 Task: Set up a 4-hour guided mural art tour to learn about urban street art.
Action: Key pressed u<Key.caps_lock>RBAN<Key.space><Key.caps_lock>s<Key.caps_lock>TREET<Key.space><Key.caps_lock>a<Key.caps_lock>RT<Key.space><Key.caps_lock>m<Key.caps_lock>URAL<Key.space><Key.caps_lock>t<Key.caps_lock>OUR
Screenshot: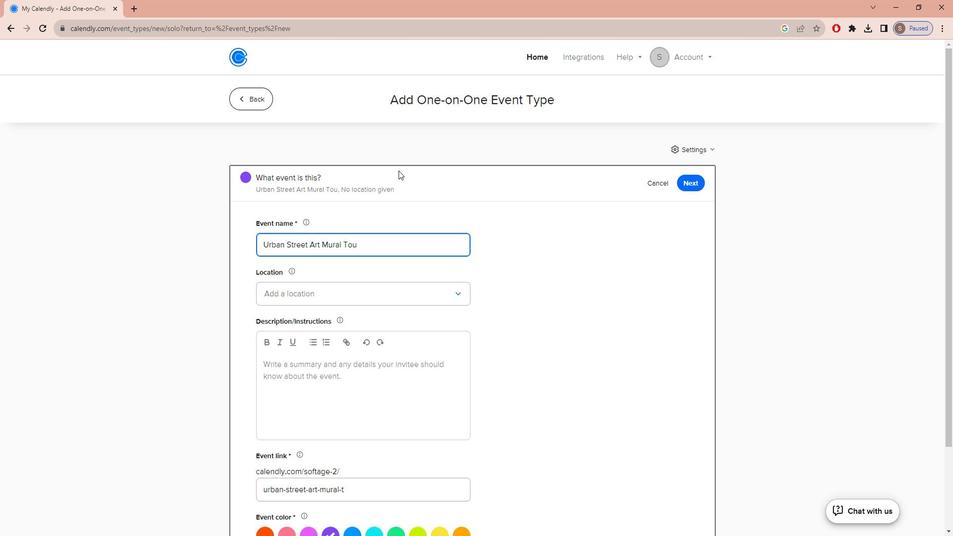 
Action: Mouse moved to (405, 297)
Screenshot: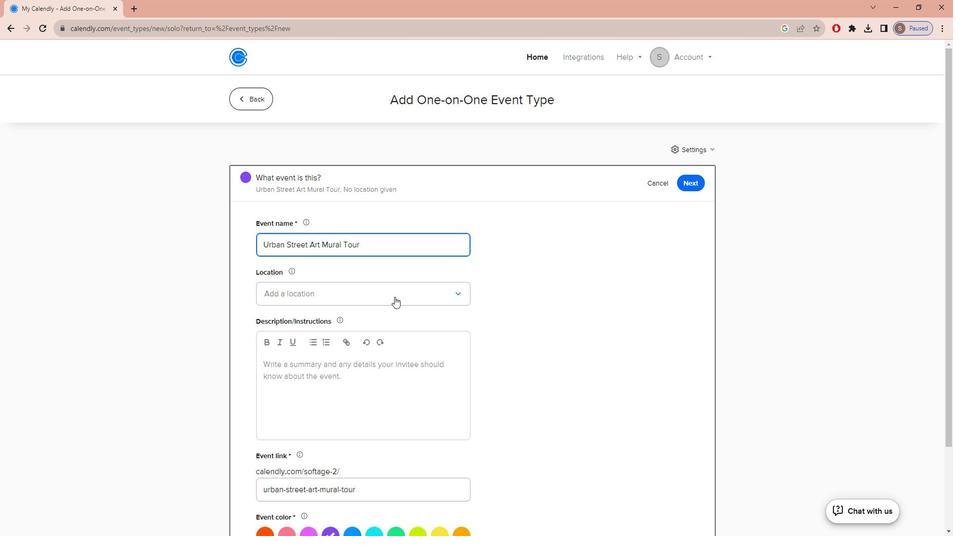 
Action: Mouse pressed left at (405, 297)
Screenshot: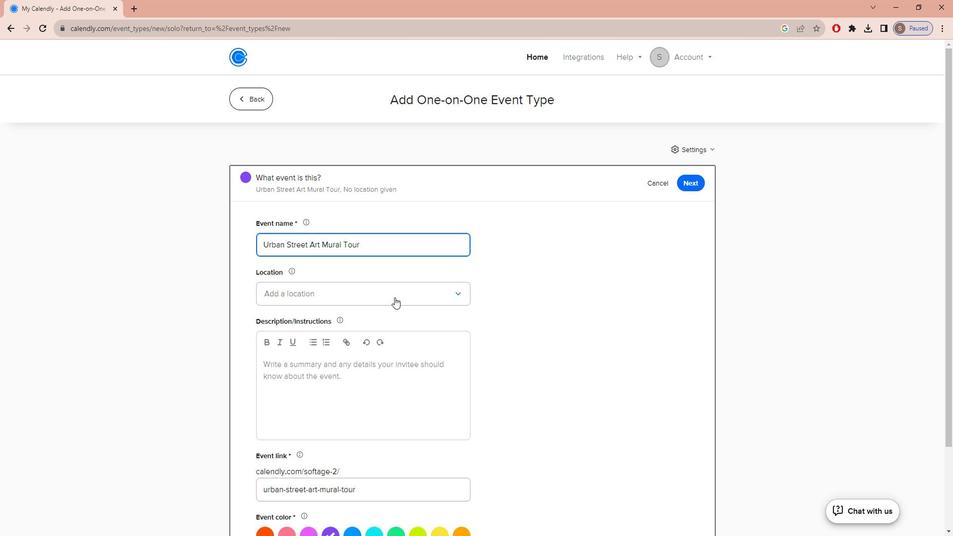 
Action: Mouse moved to (385, 315)
Screenshot: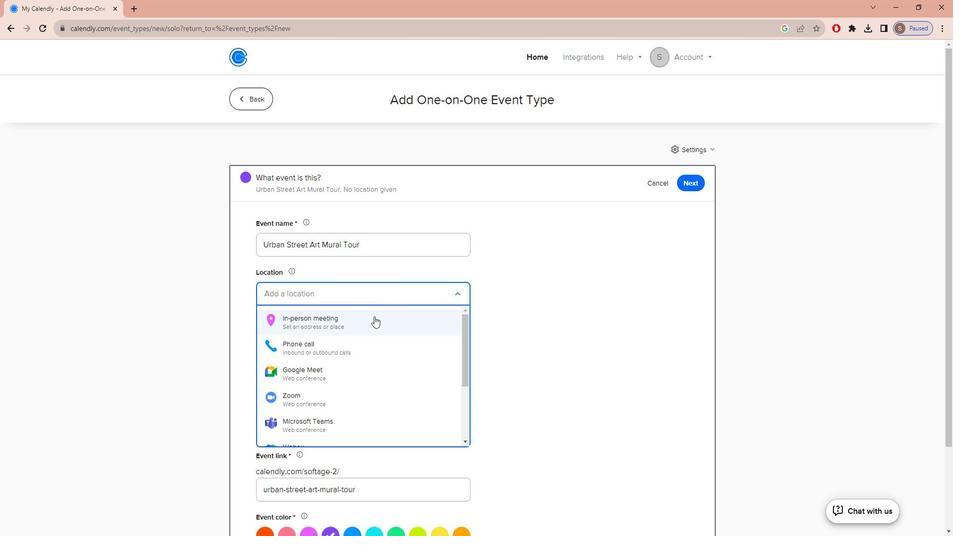 
Action: Mouse pressed left at (385, 315)
Screenshot: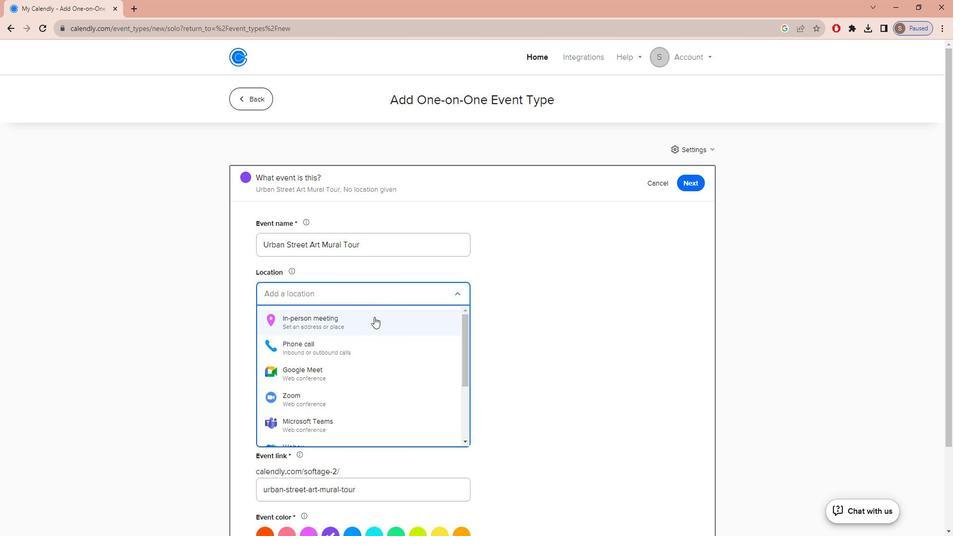 
Action: Mouse moved to (448, 180)
Screenshot: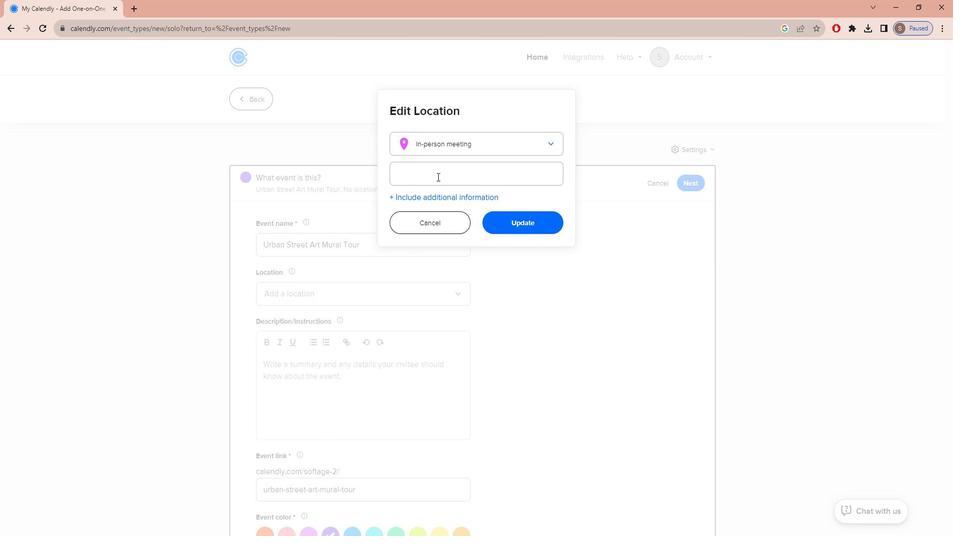 
Action: Mouse pressed left at (448, 180)
Screenshot: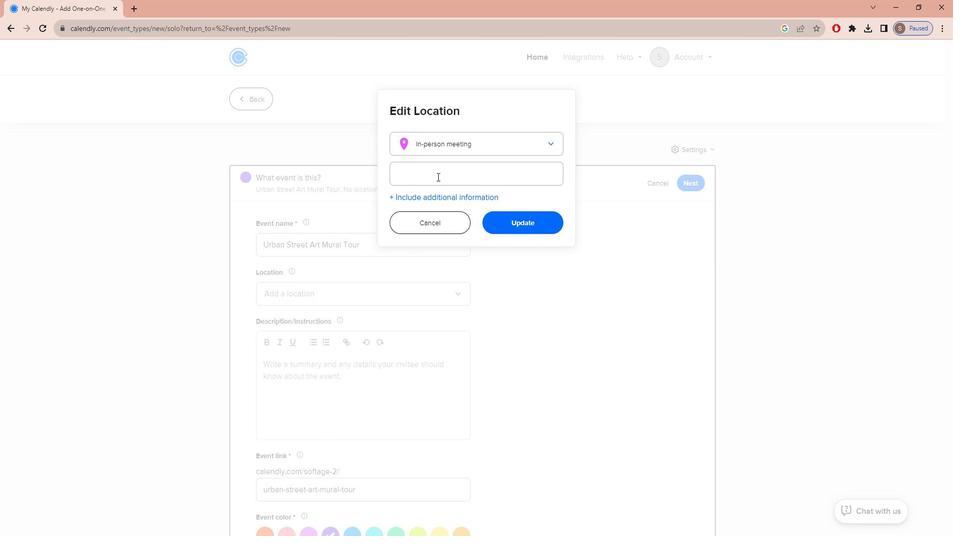 
Action: Mouse moved to (449, 180)
Screenshot: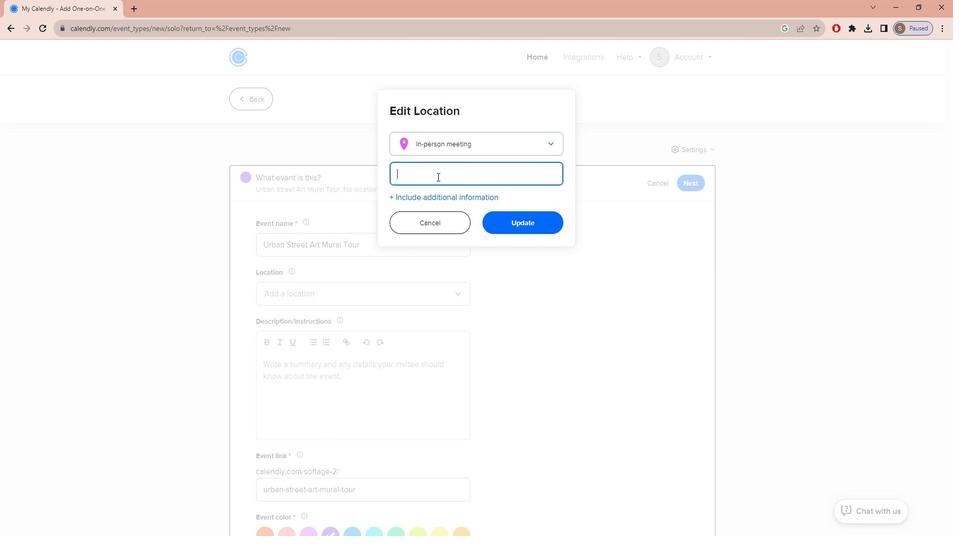 
Action: Key pressed <Key.caps_lock>c<Key.caps_lock>ITY<Key.space><Key.caps_lock>a<Key.caps_lock>RT<Key.space><Key.caps_lock>c<Key.caps_lock>ENTER,<Key.space>123<Key.space><Key.caps_lock>m<Key.caps_lock>AIN<Key.space><Key.caps_lock>s<Key.caps_lock>TREET,<Key.space><Key.caps_lock>s<Key.caps_lock>AN<Key.space><Key.caps_lock>j<Key.caps_lock>OSE,<Key.space><Key.caps_lock>c<Key.caps_lock>ALIFORNIA,<Key.space><Key.caps_lock>usa
Screenshot: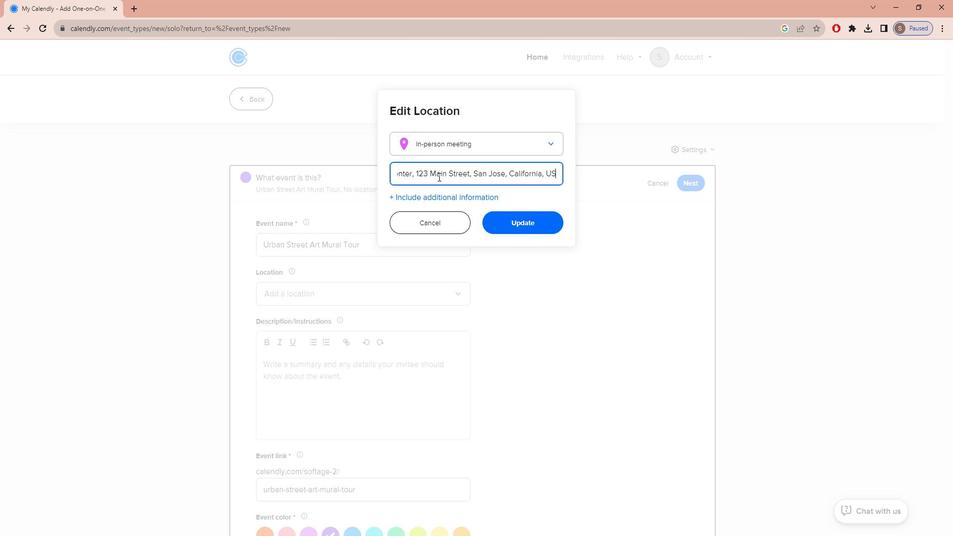 
Action: Mouse moved to (516, 225)
Screenshot: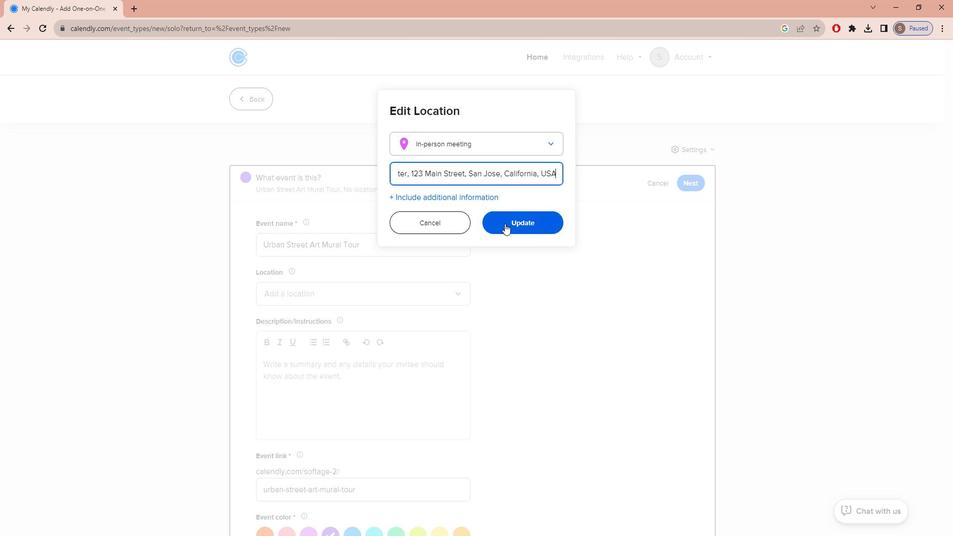 
Action: Mouse pressed left at (516, 225)
Screenshot: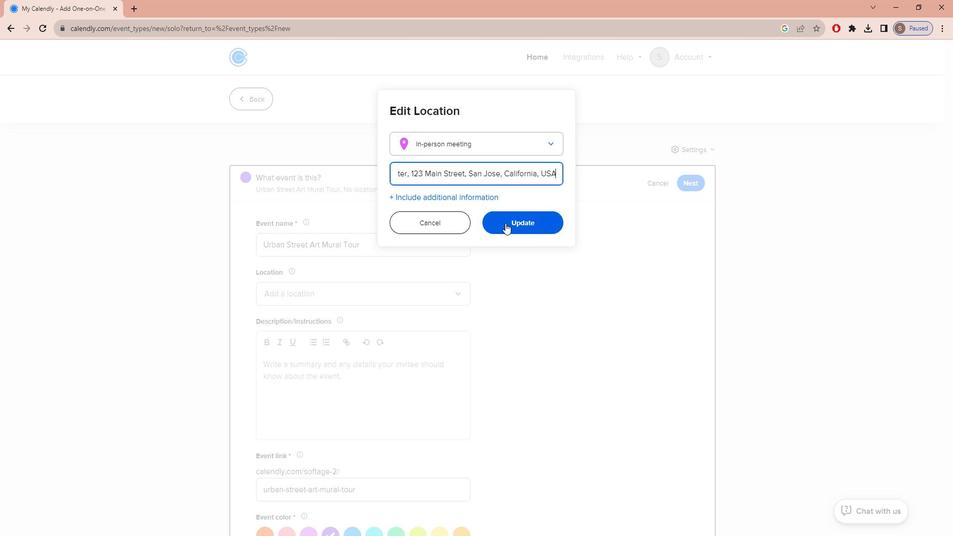 
Action: Mouse moved to (385, 388)
Screenshot: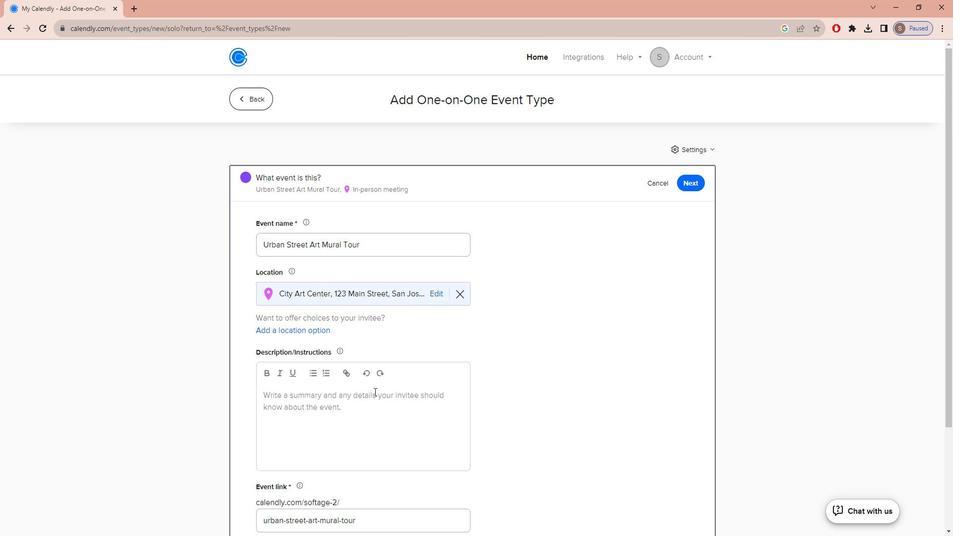 
Action: Mouse pressed left at (385, 388)
Screenshot: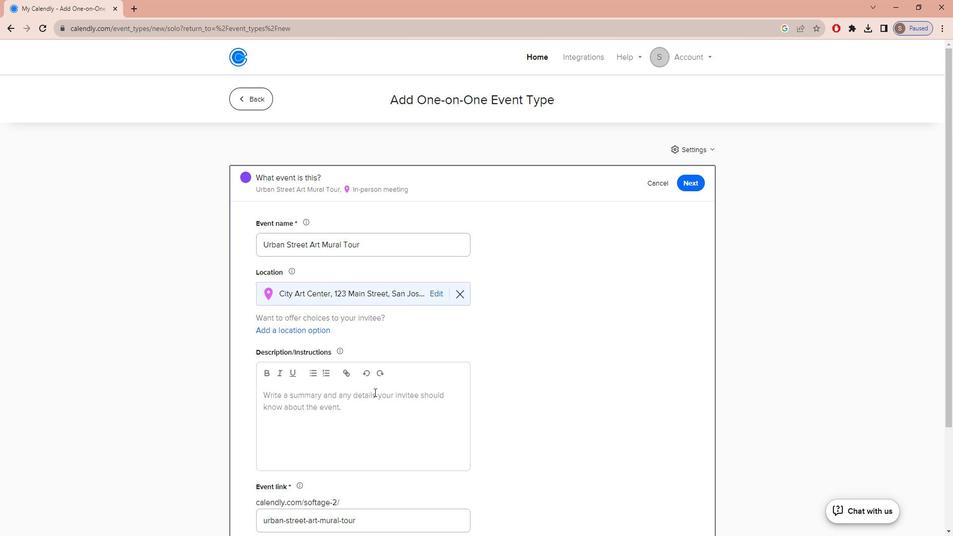 
Action: Key pressed j<Key.caps_lock>OIN<Key.space>US<Key.space>FOR<Key.space>FASCINATING<Key.space>JOURNEY<Key.space>THROUGH<Key.space>THE<Key.space>VIBRANT<Key.space>WORLD<Key.space>OF<Key.space>URBN<Key.backspace>AN<Key.space>STREET<Key.space>ART.<Key.space><Key.caps_lock>o<Key.caps_lock>UR<Key.space>GUIDED<Key.space>MURAL<Key.space>ART<Key.space>TOUR<Key.space>WILL<Key.space>TAKE<Key.space>YOU<Key.space>ON<Key.space>A<Key.space>CAPTIVATING<Key.space>EXPLORATION<Key.space>OF<Key.space>THE<Key.space>CITY'S<Key.space>MOST<Key.space>COLORFUL<Key.space>AND<Key.space>THOUGHT-PROVOKING<Key.space>MURALS.<Key.space><Key.caps_lock>y<Key.caps_lock>OU'LL<Key.space>LEARN<Key.space>ABOUT<Key.space>THE<Key.space>HISTORY,<Key.space>CULTURE,<Key.space>AND<Key.space>SIGNIFICANCE<Key.space>OF<Key.space>STREET<Key.space>ART,<Key.space>AS<Key.space>WELLA<Key.backspace><Key.space>AS<Key.space>THE<Key.space>STORIES<Key.space>BEHIND<Key.space>EACH<Key.space>MURAL.<Key.space>
Screenshot: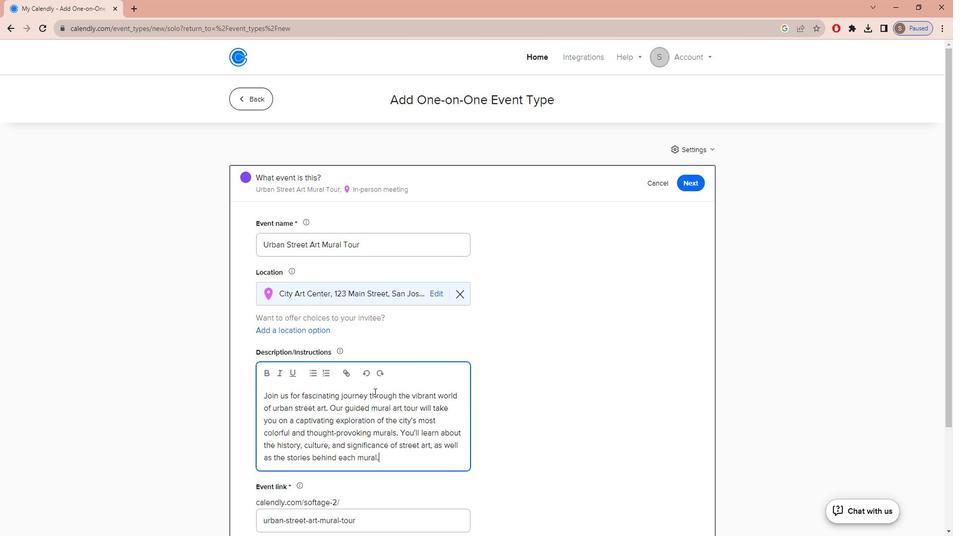 
Action: Mouse moved to (554, 349)
Screenshot: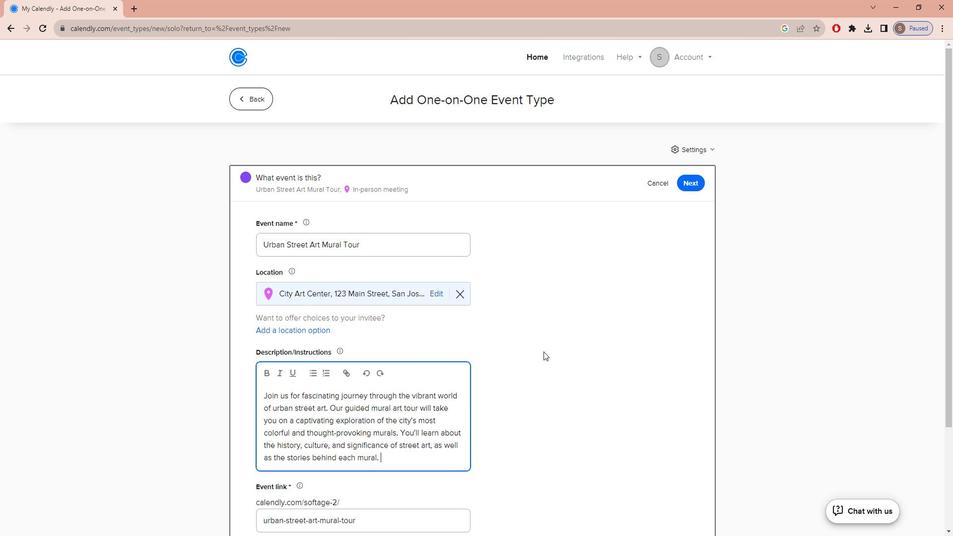 
Action: Mouse scrolled (554, 348) with delta (0, 0)
Screenshot: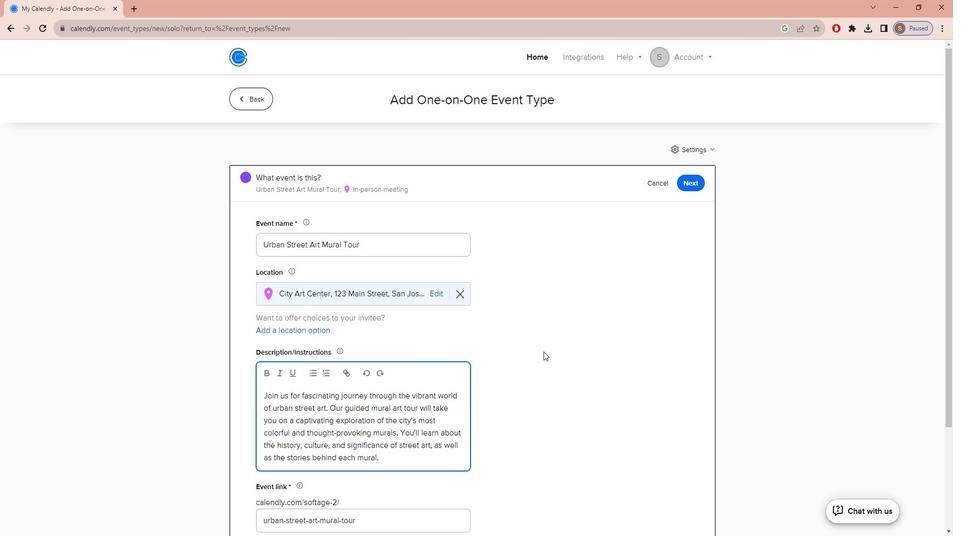 
Action: Mouse scrolled (554, 348) with delta (0, 0)
Screenshot: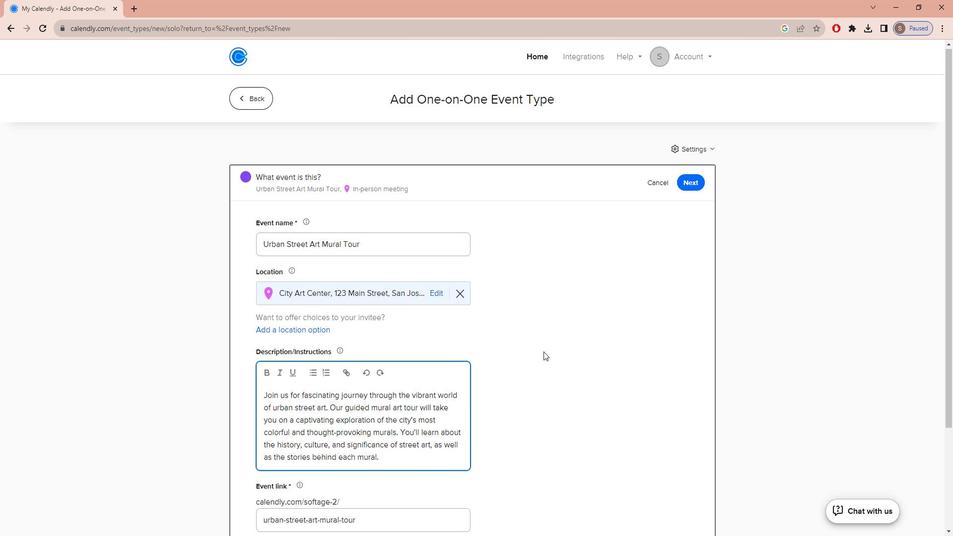 
Action: Mouse scrolled (554, 348) with delta (0, 0)
Screenshot: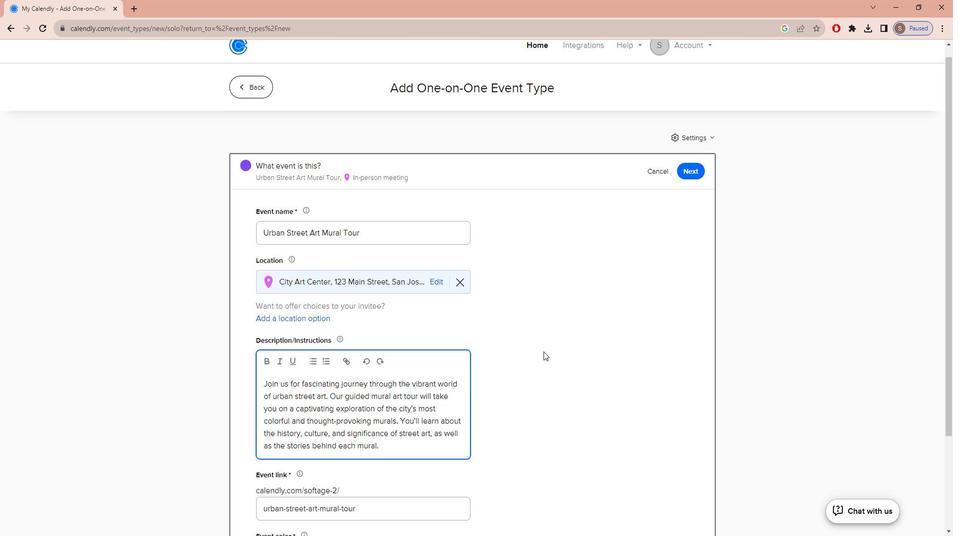 
Action: Mouse scrolled (554, 348) with delta (0, 0)
Screenshot: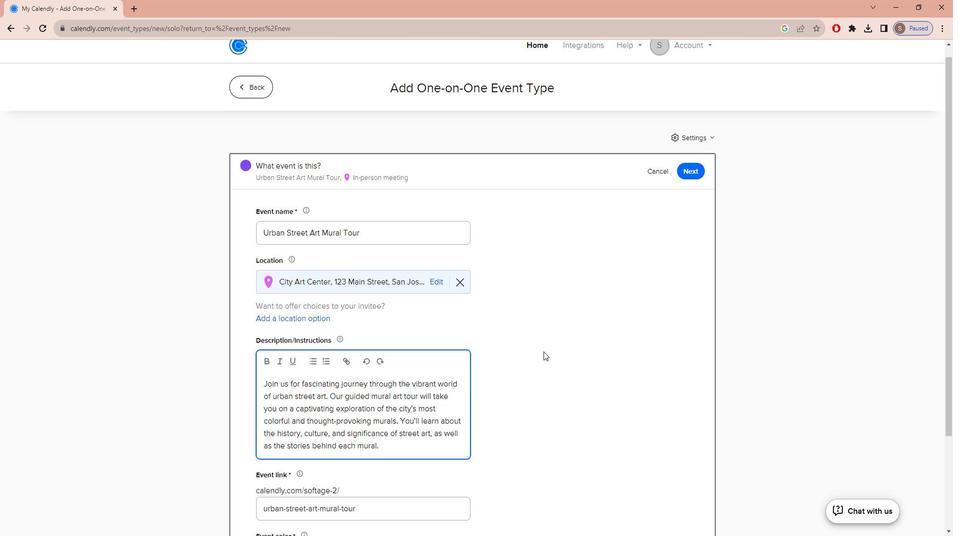 
Action: Mouse scrolled (554, 348) with delta (0, 0)
Screenshot: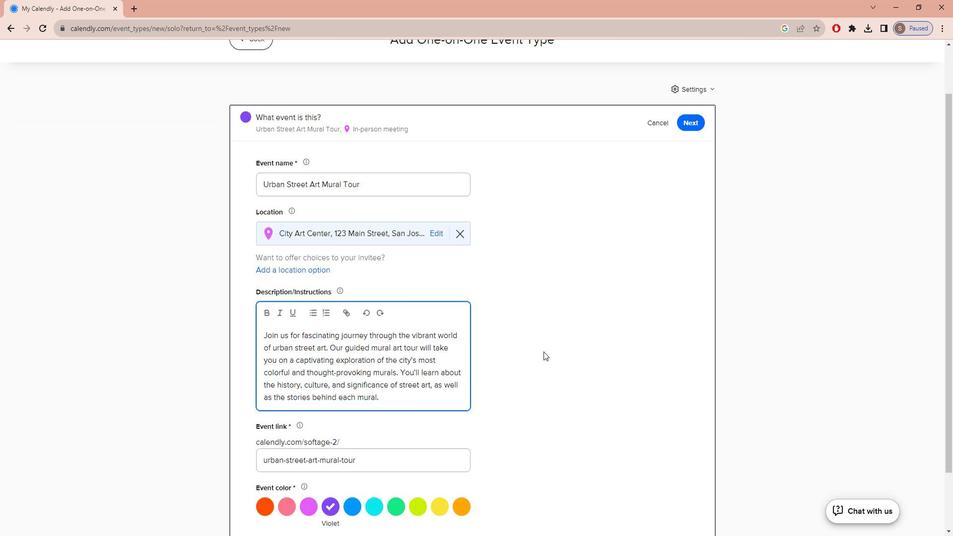 
Action: Mouse moved to (427, 427)
Screenshot: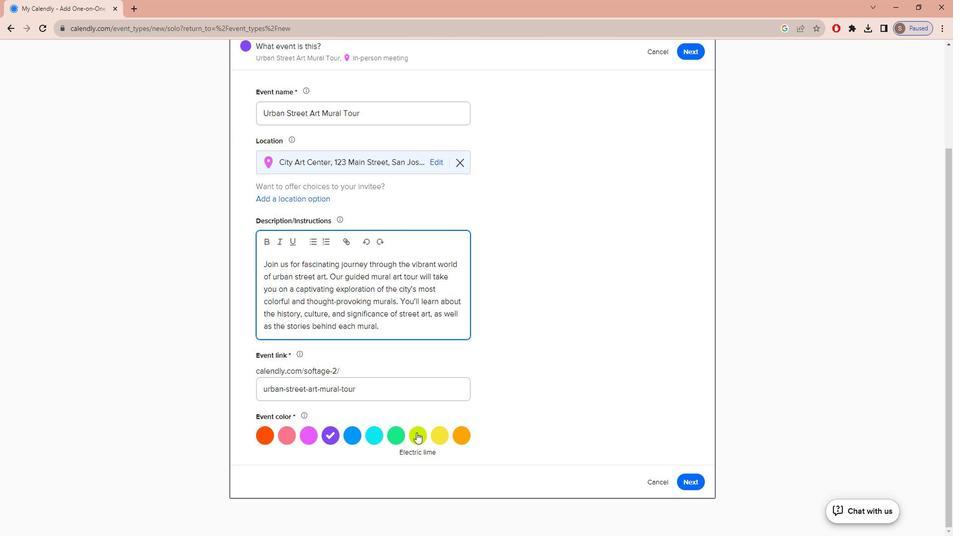 
Action: Mouse pressed left at (427, 427)
Screenshot: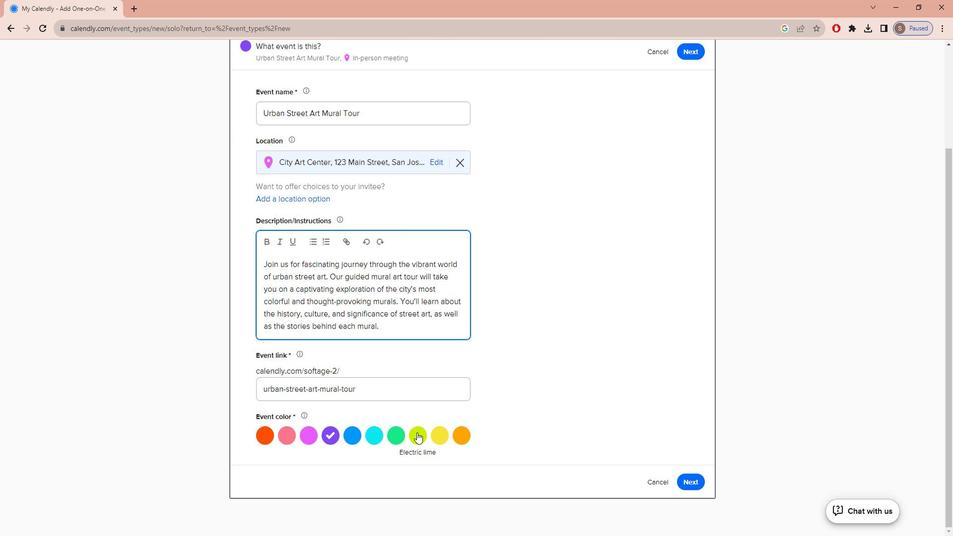 
Action: Mouse moved to (701, 474)
Screenshot: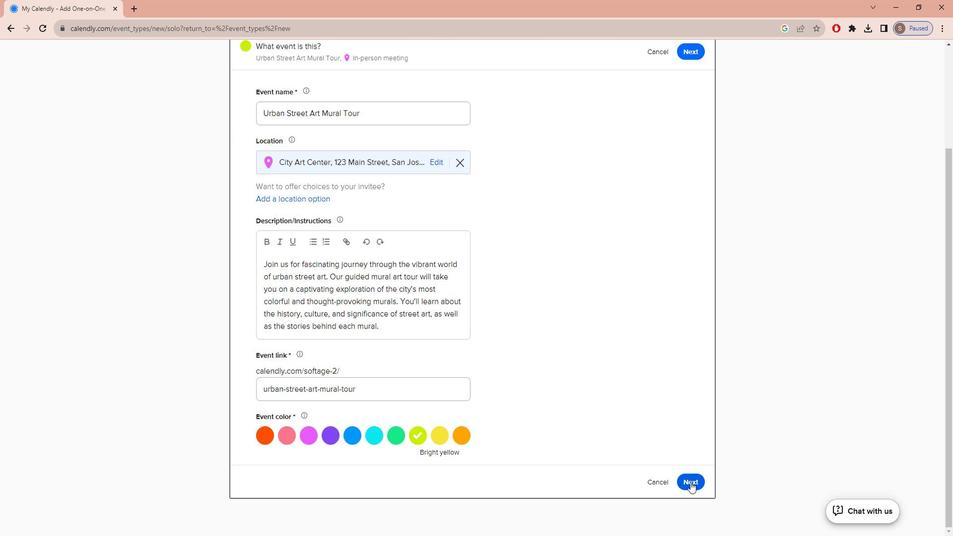 
Action: Mouse pressed left at (701, 474)
Screenshot: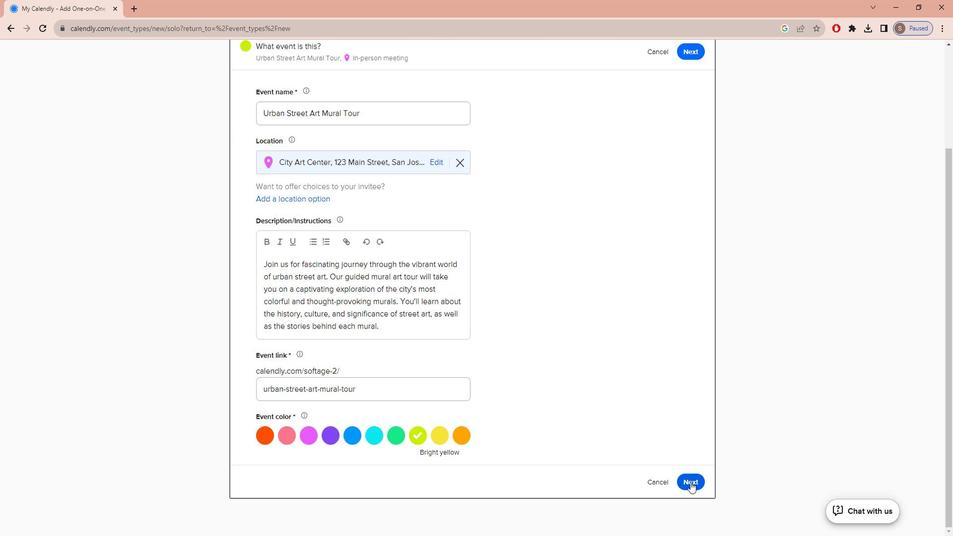 
Action: Mouse moved to (354, 308)
Screenshot: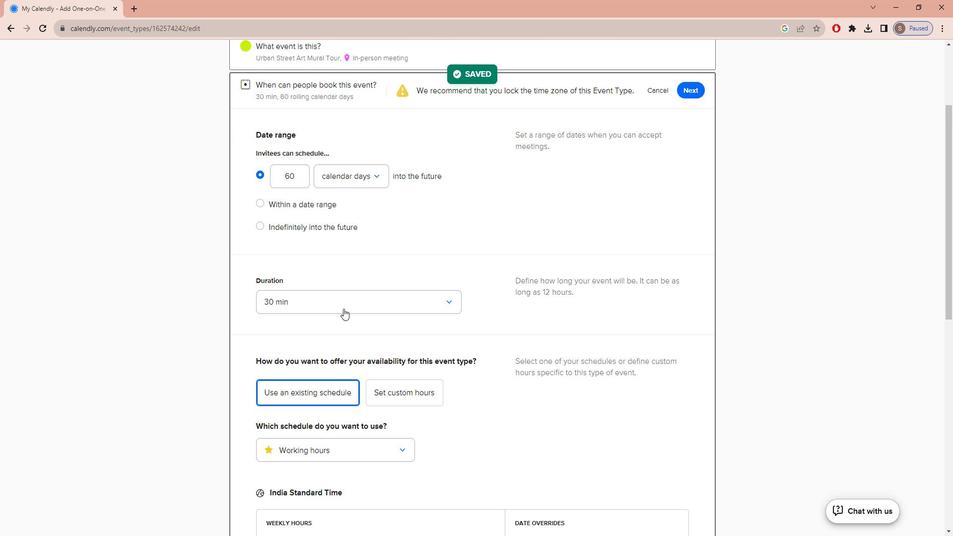 
Action: Mouse pressed left at (354, 308)
Screenshot: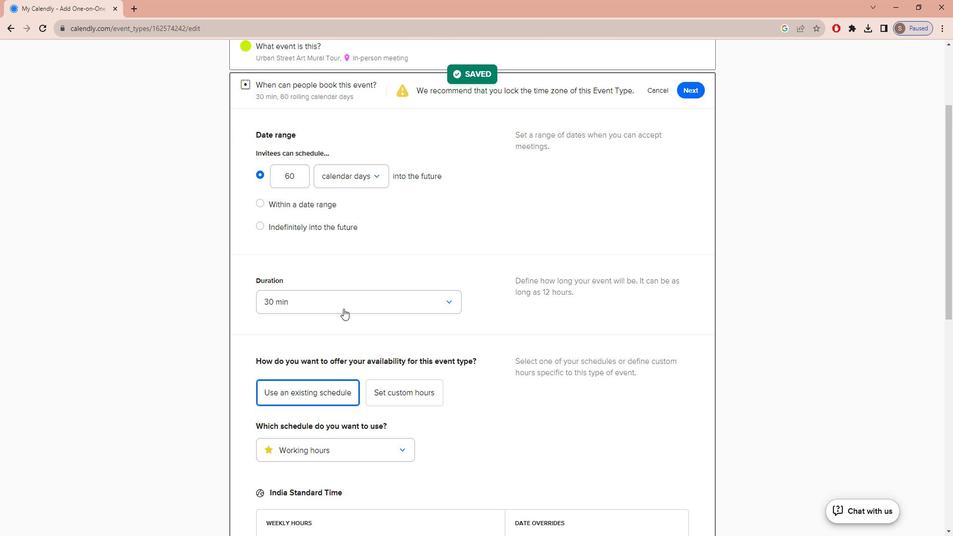 
Action: Mouse moved to (340, 406)
Screenshot: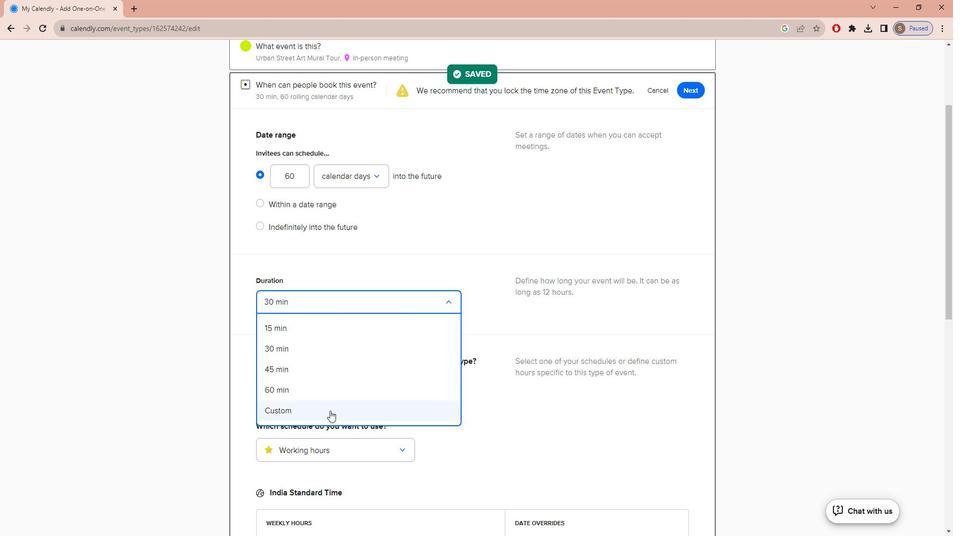 
Action: Mouse pressed left at (340, 406)
Screenshot: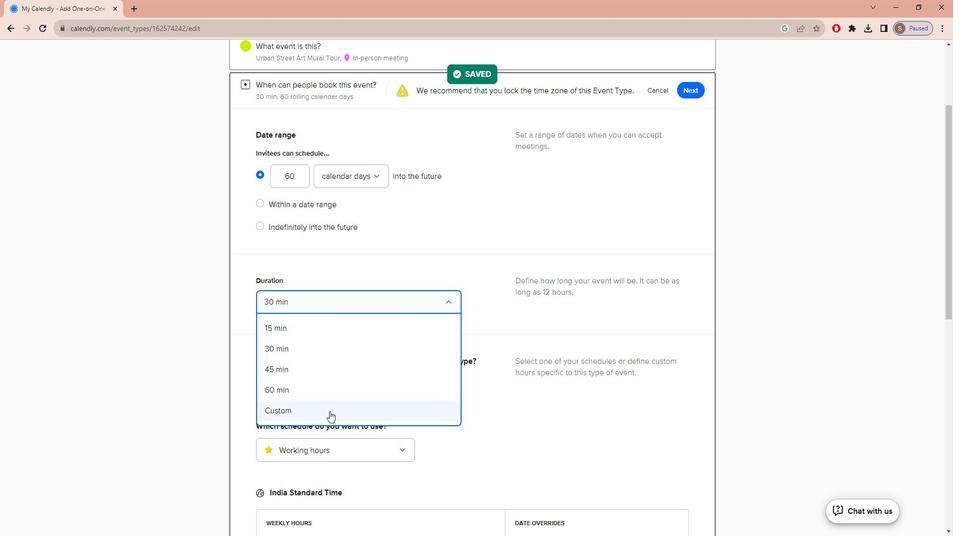 
Action: Mouse moved to (344, 323)
Screenshot: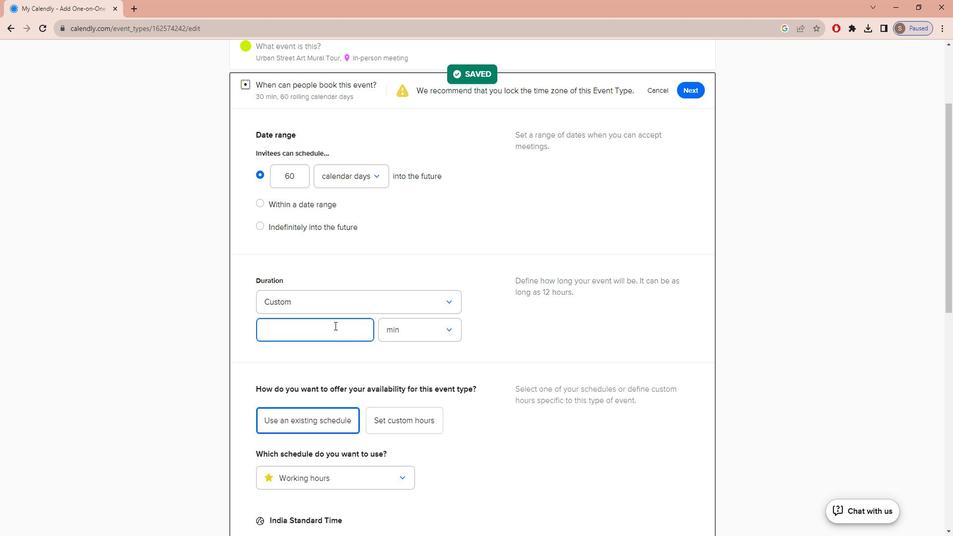 
Action: Key pressed 4
Screenshot: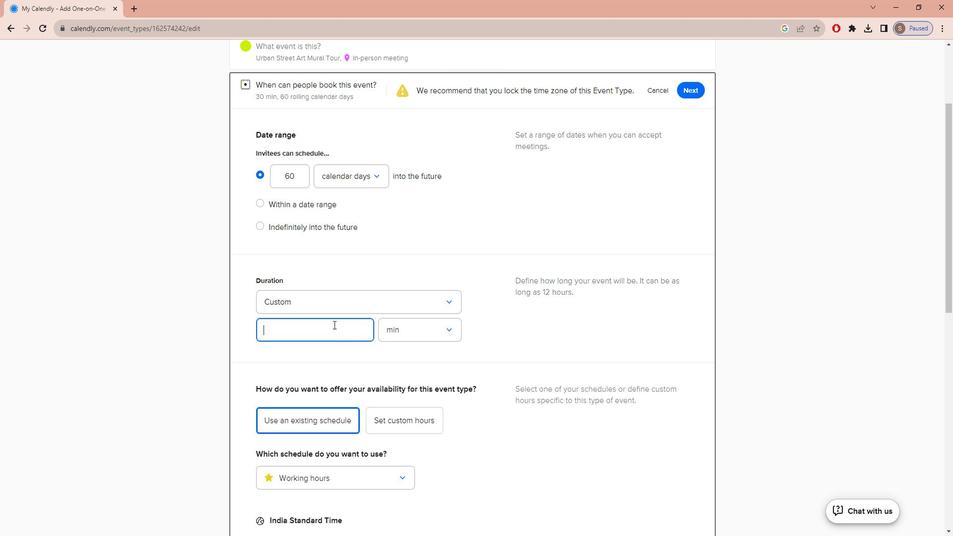 
Action: Mouse moved to (411, 332)
Screenshot: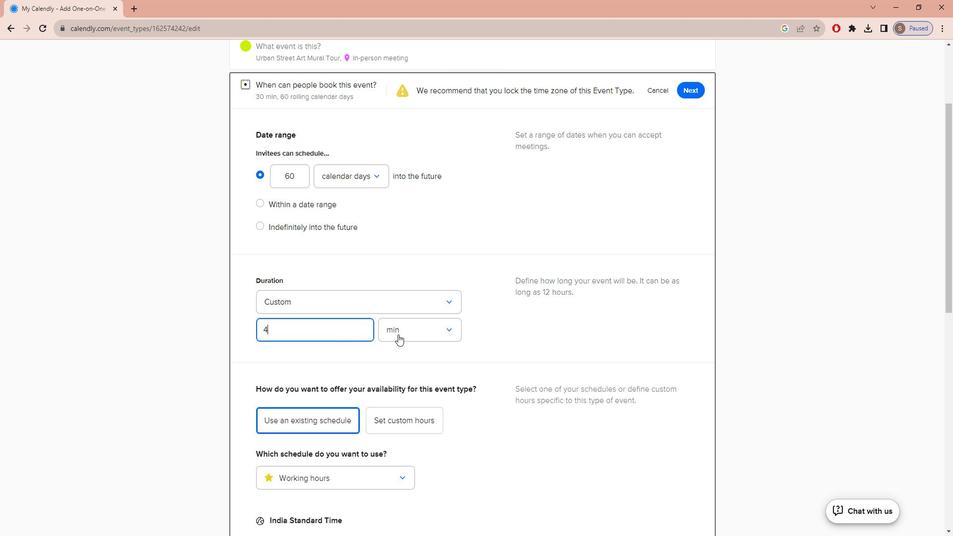 
Action: Mouse pressed left at (411, 332)
Screenshot: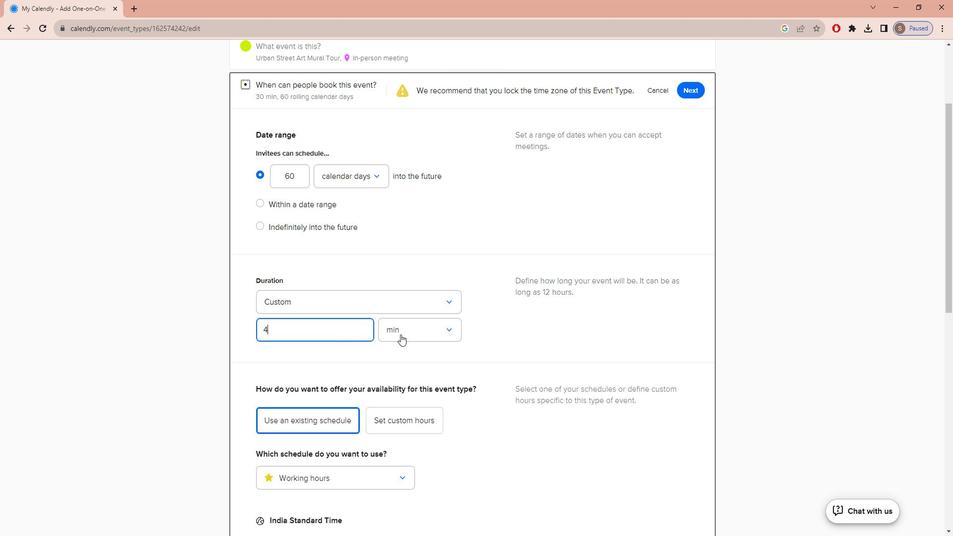 
Action: Mouse moved to (405, 374)
Screenshot: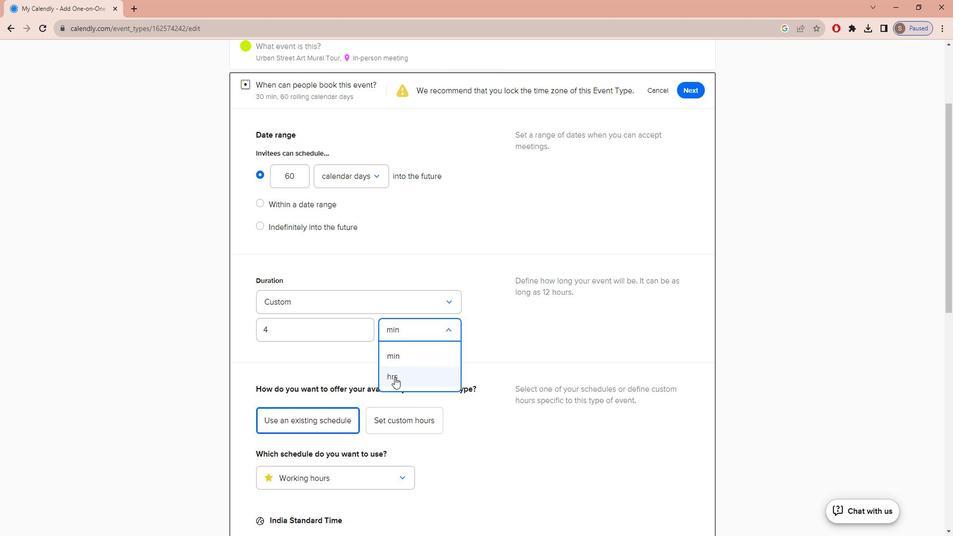 
Action: Mouse pressed left at (405, 374)
Screenshot: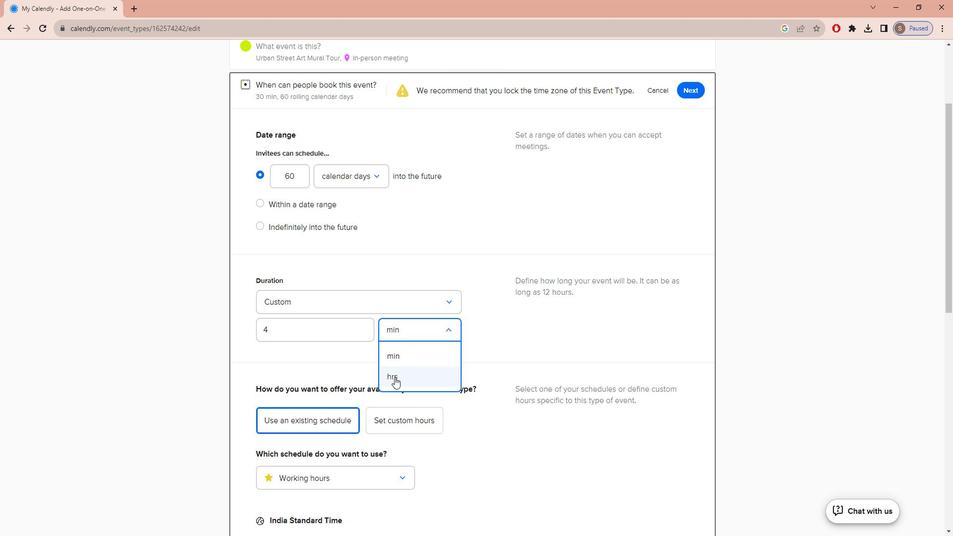 
Action: Mouse moved to (654, 238)
Screenshot: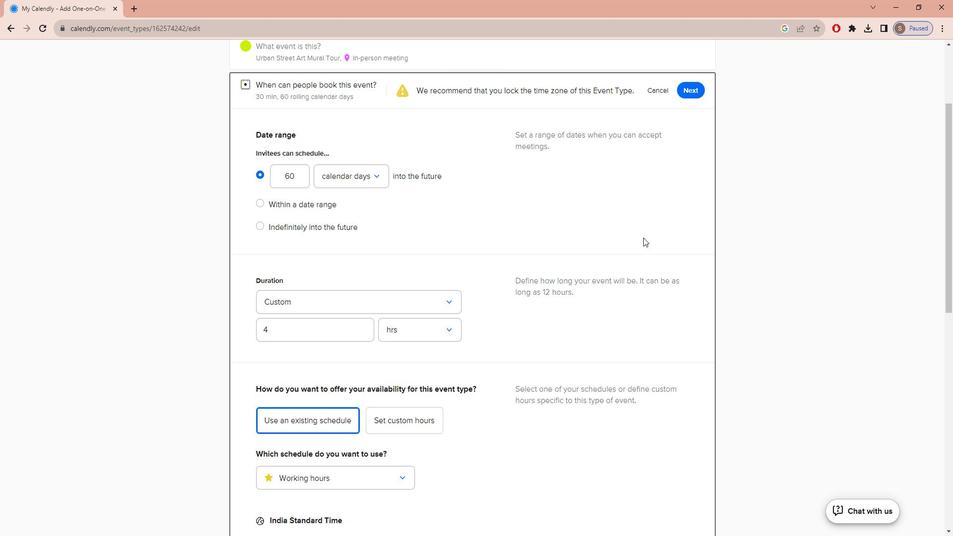 
Action: Mouse scrolled (654, 239) with delta (0, 0)
Screenshot: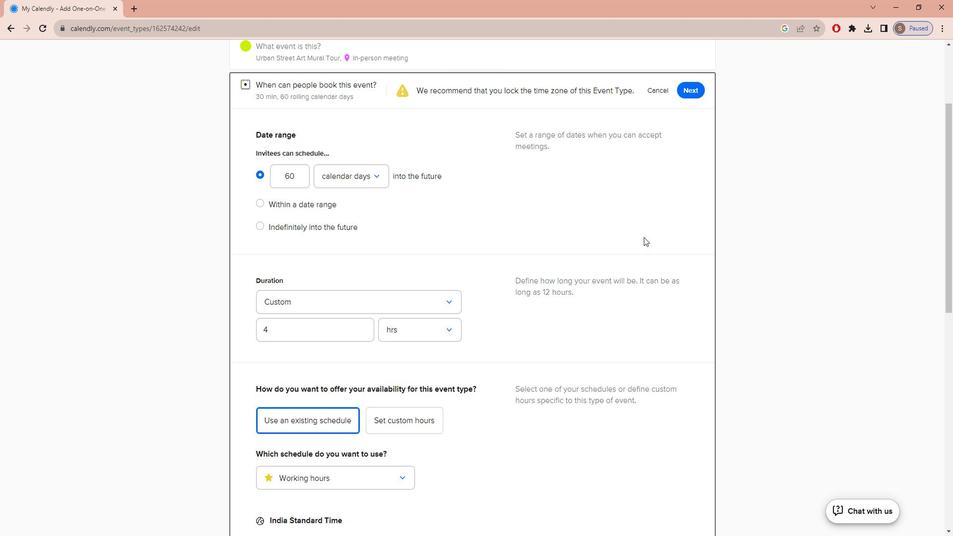 
Action: Mouse scrolled (654, 239) with delta (0, 0)
Screenshot: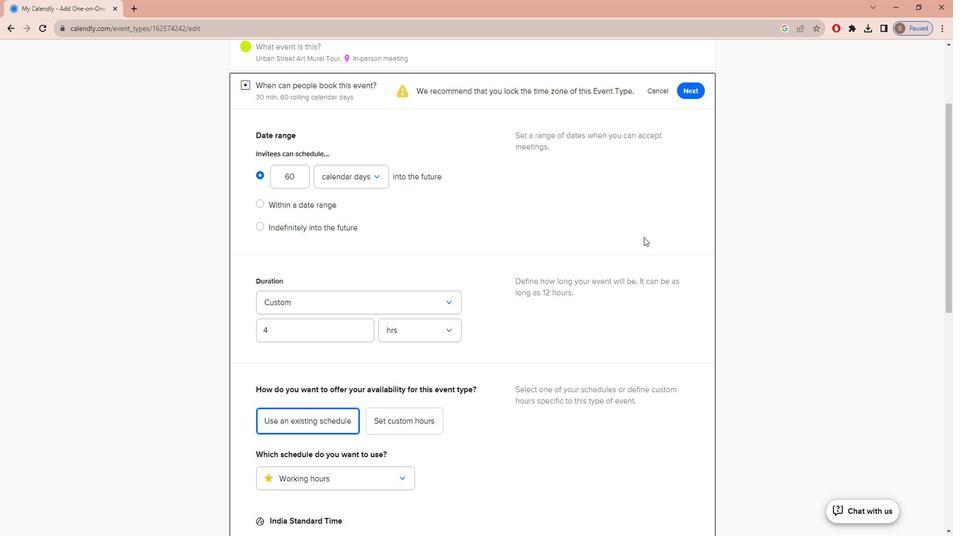 
Action: Mouse moved to (701, 191)
Screenshot: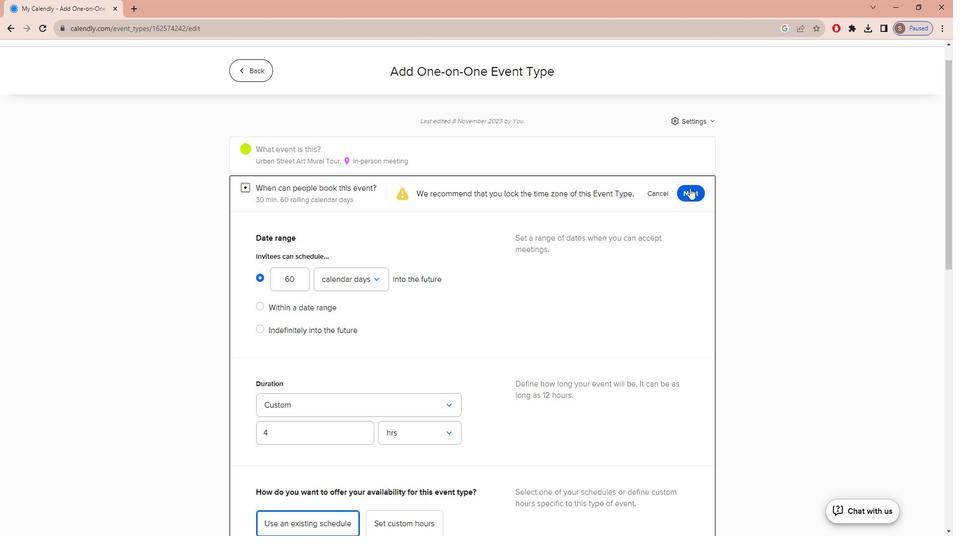 
Action: Mouse pressed left at (701, 191)
Screenshot: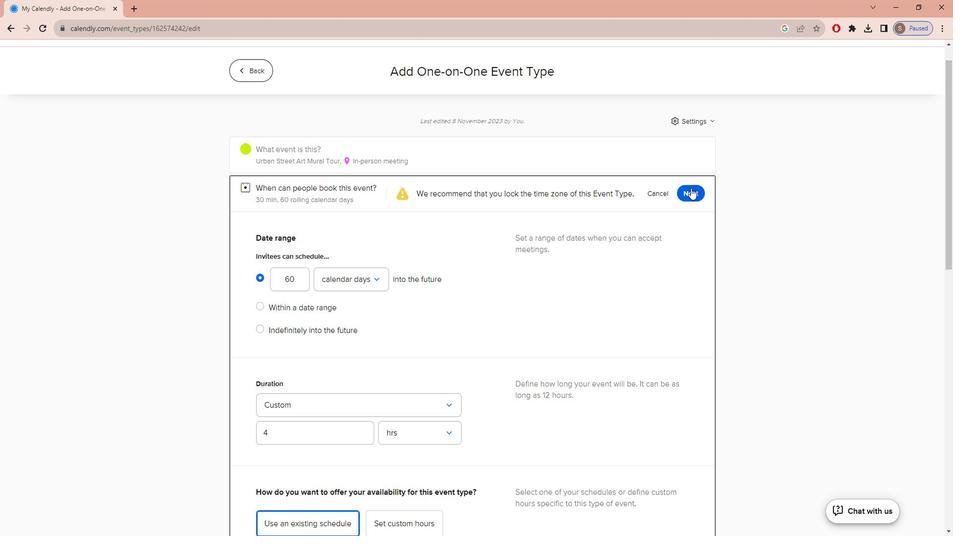 
